 Task: Add Attachment from Trello to Card Card0000000058 in Board Board0000000015 in Workspace WS0000000005 in Trello. Add Cover Blue to Card Card0000000058 in Board Board0000000015 in Workspace WS0000000005 in Trello. Add "Copy Card To …" Button titled Button0000000058 to "bottom" of the list "To Do" to Card Card0000000058 in Board Board0000000015 in Workspace WS0000000005 in Trello. Add Description DS0000000058 to Card Card0000000058 in Board Board0000000015 in Workspace WS0000000005 in Trello. Add Comment CM0000000058 to Card Card0000000058 in Board Board0000000015 in Workspace WS0000000005 in Trello
Action: Mouse moved to (645, 369)
Screenshot: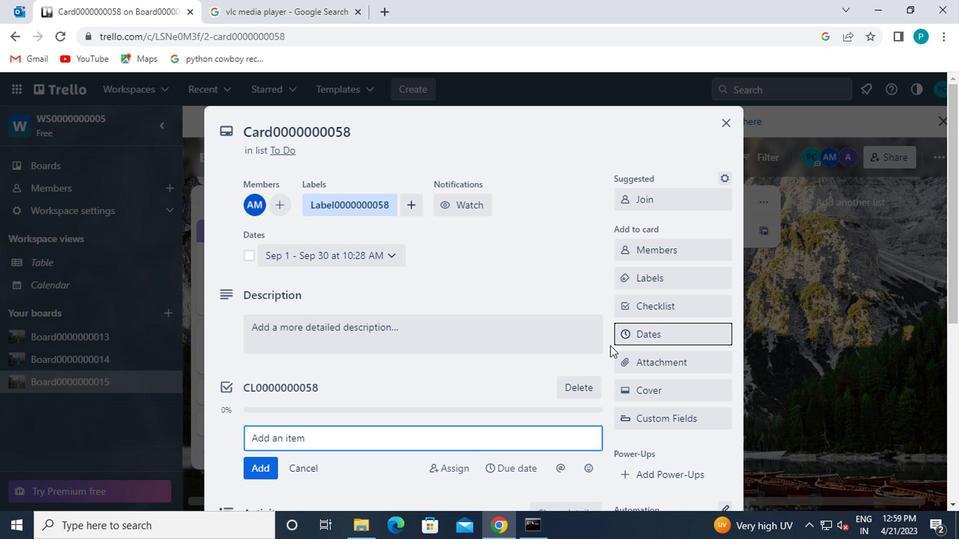 
Action: Mouse pressed left at (645, 369)
Screenshot: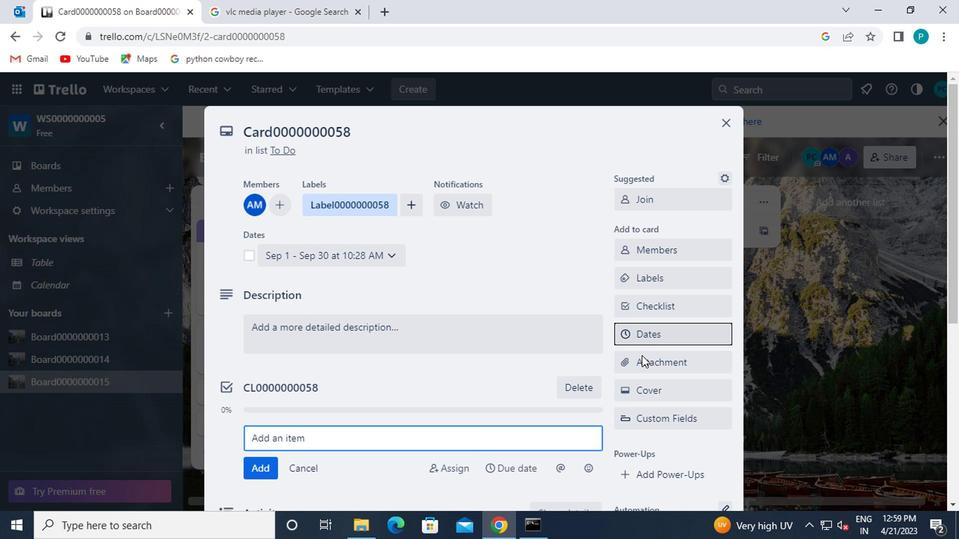 
Action: Mouse moved to (628, 183)
Screenshot: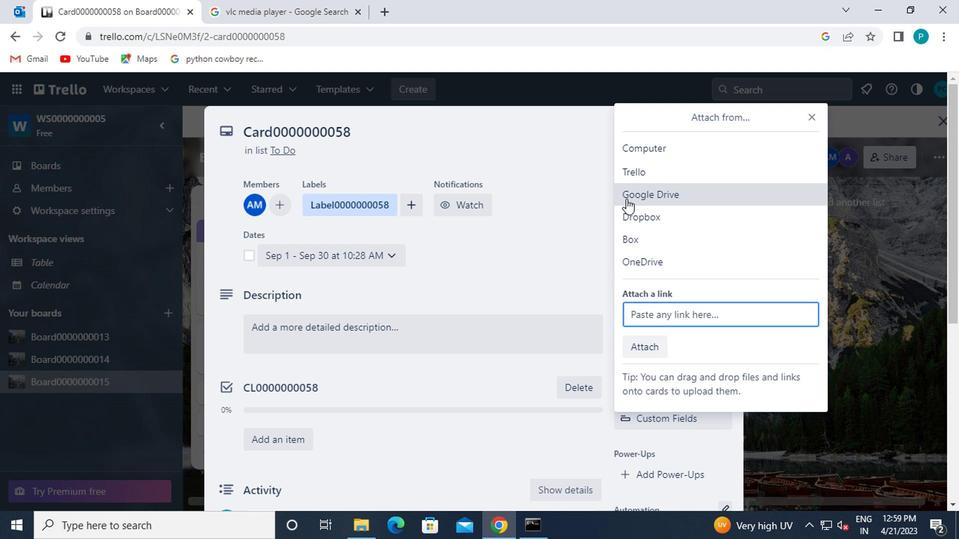 
Action: Mouse pressed left at (628, 183)
Screenshot: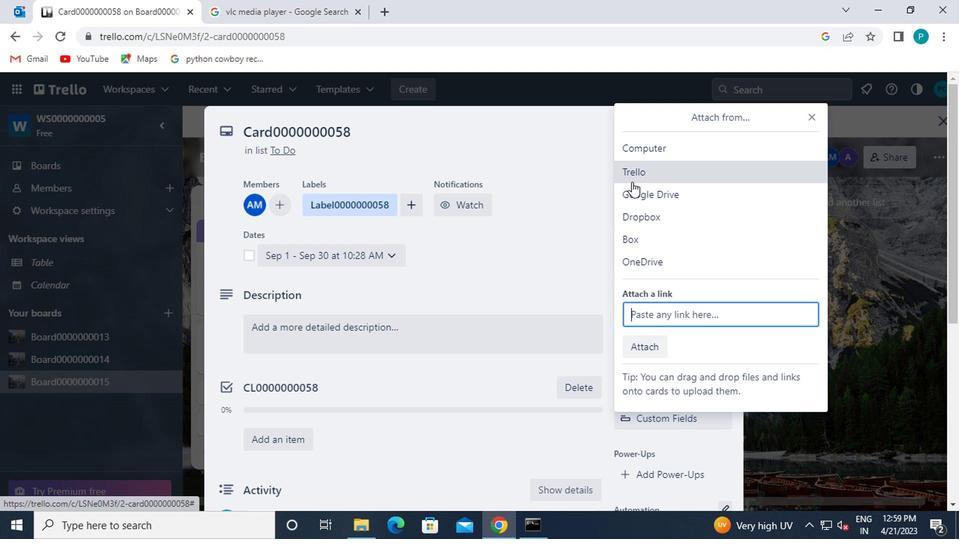 
Action: Mouse moved to (652, 291)
Screenshot: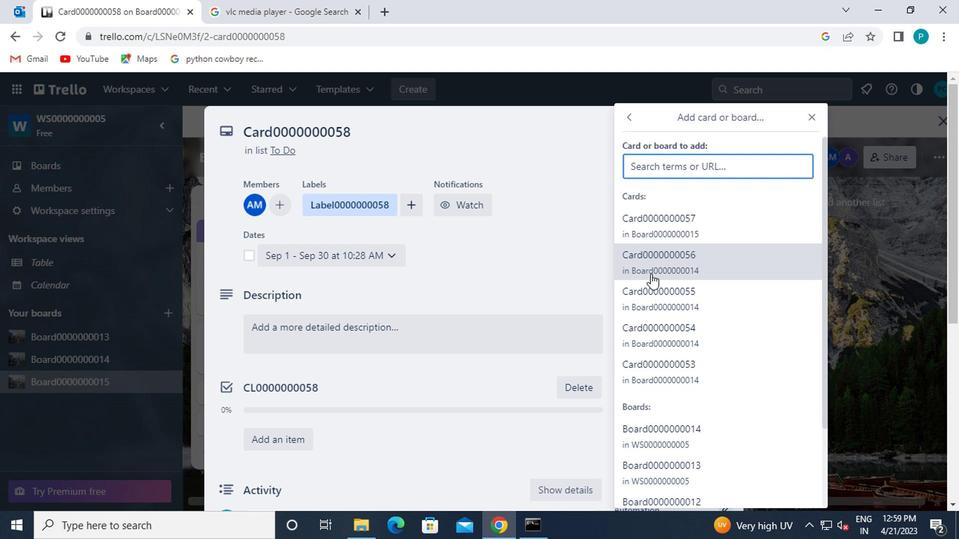
Action: Mouse pressed left at (652, 291)
Screenshot: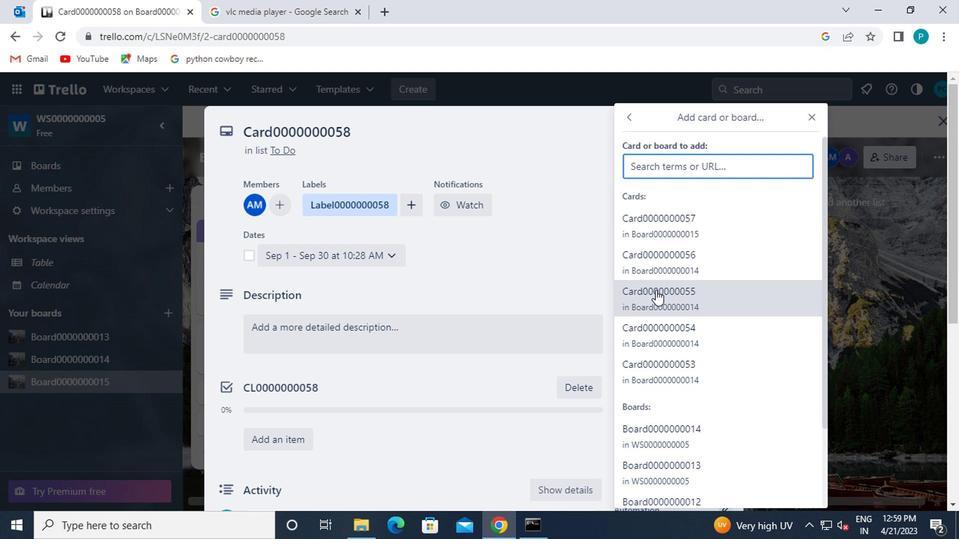 
Action: Mouse moved to (663, 388)
Screenshot: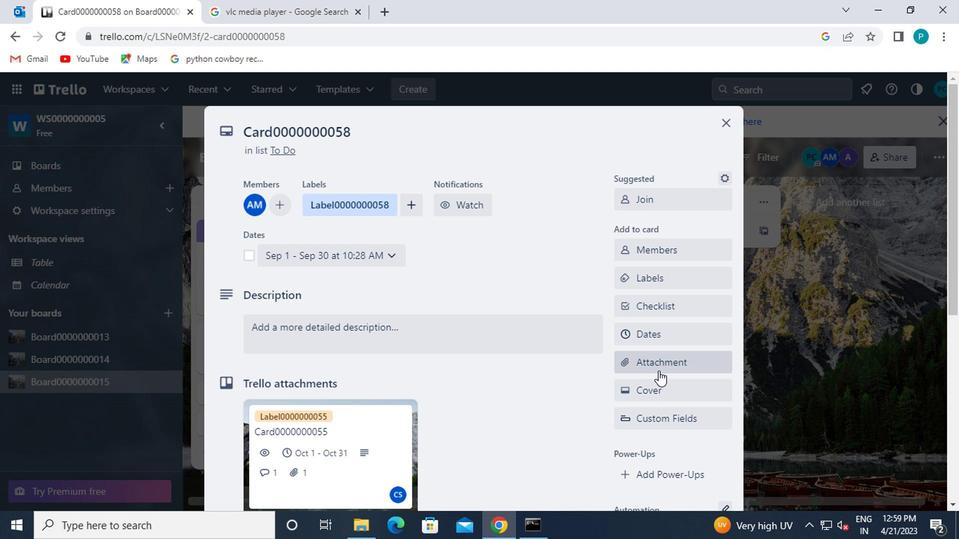 
Action: Mouse pressed left at (663, 388)
Screenshot: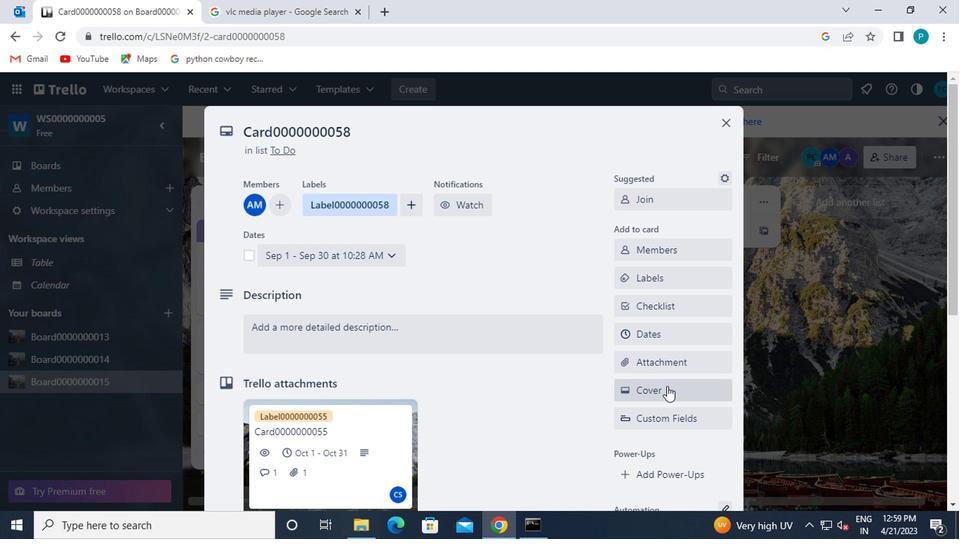 
Action: Mouse moved to (629, 273)
Screenshot: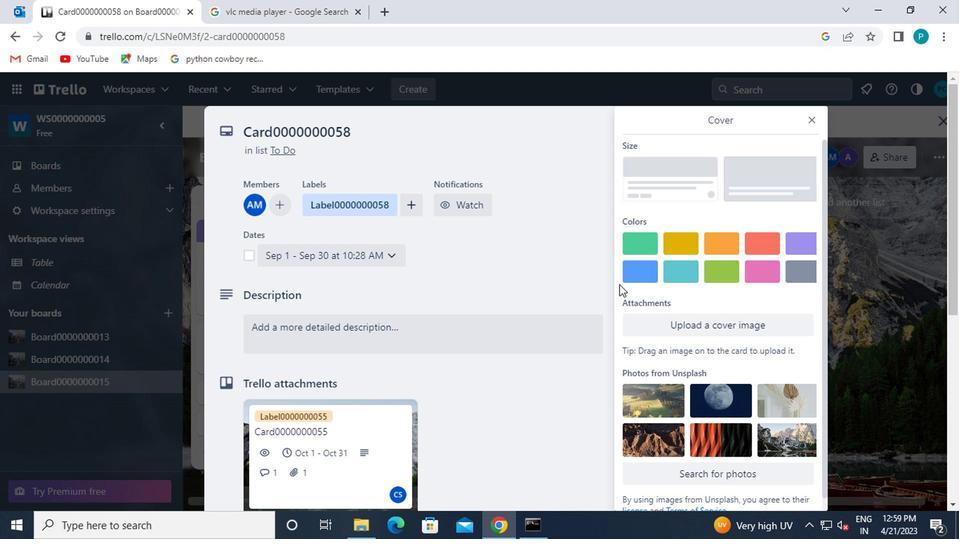 
Action: Mouse pressed left at (629, 273)
Screenshot: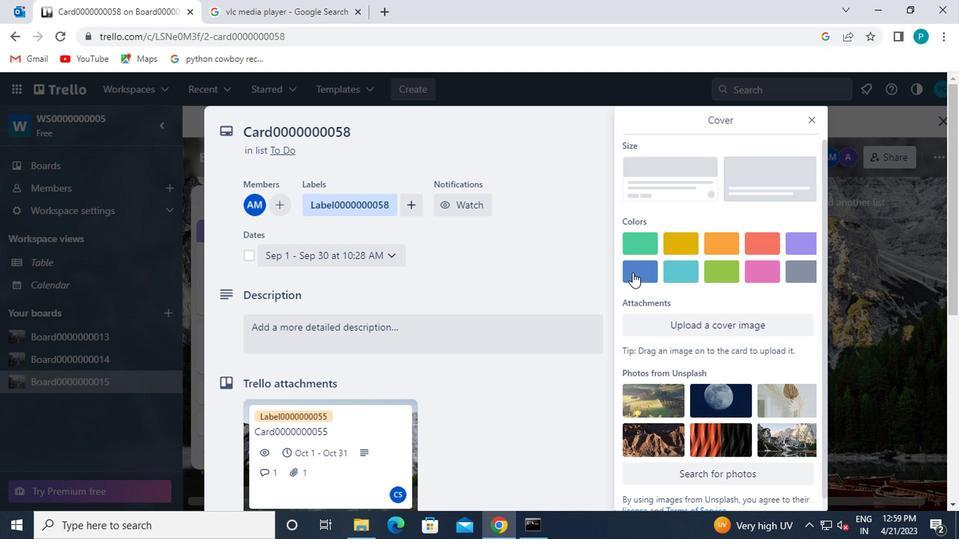 
Action: Mouse moved to (805, 115)
Screenshot: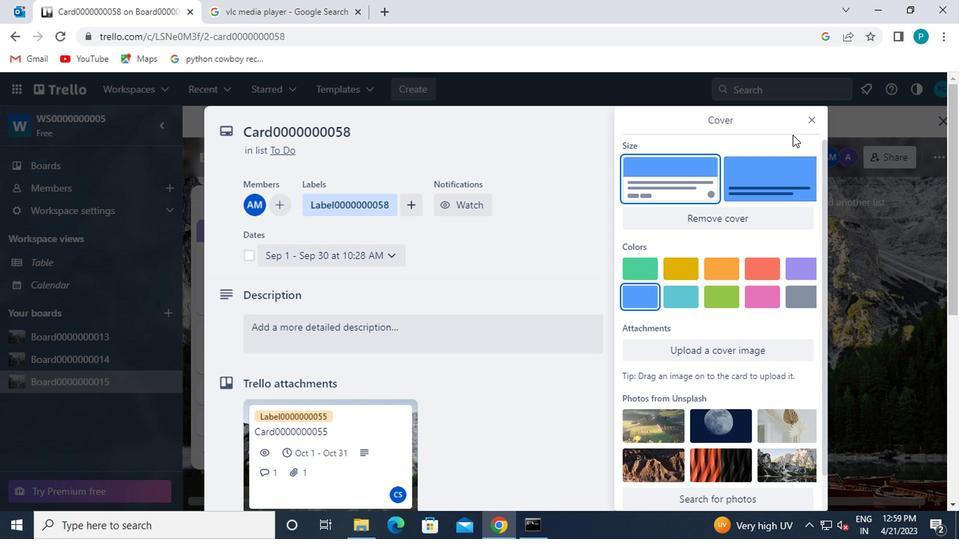 
Action: Mouse pressed left at (805, 115)
Screenshot: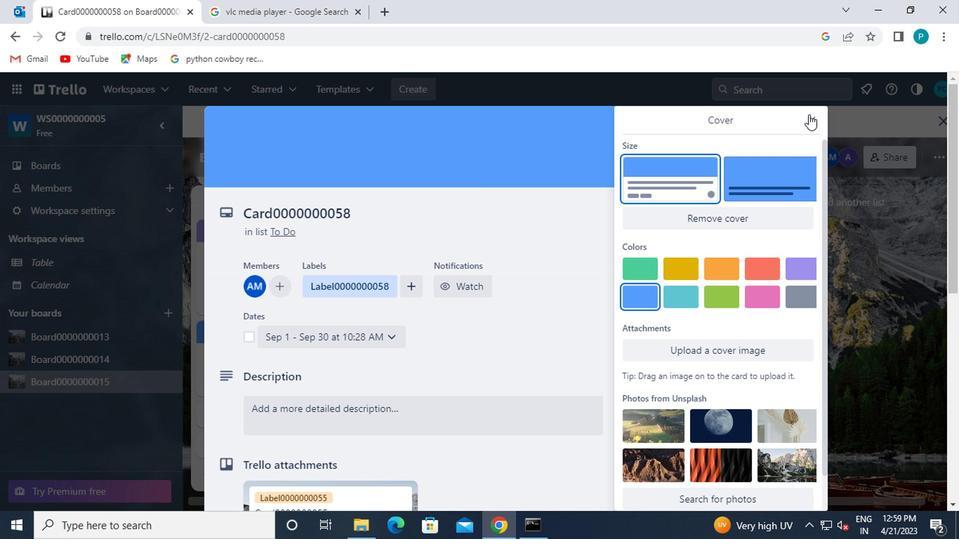 
Action: Mouse moved to (616, 297)
Screenshot: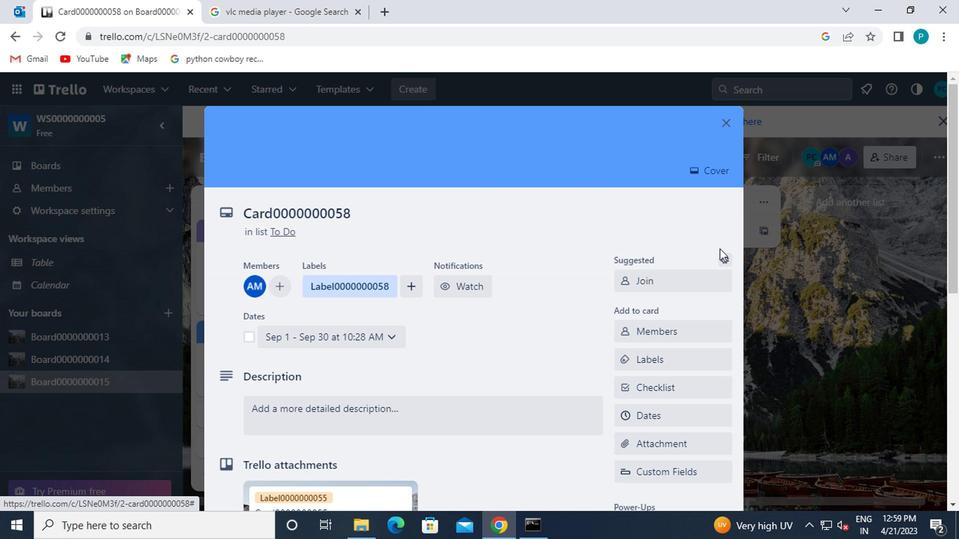 
Action: Mouse scrolled (616, 296) with delta (0, 0)
Screenshot: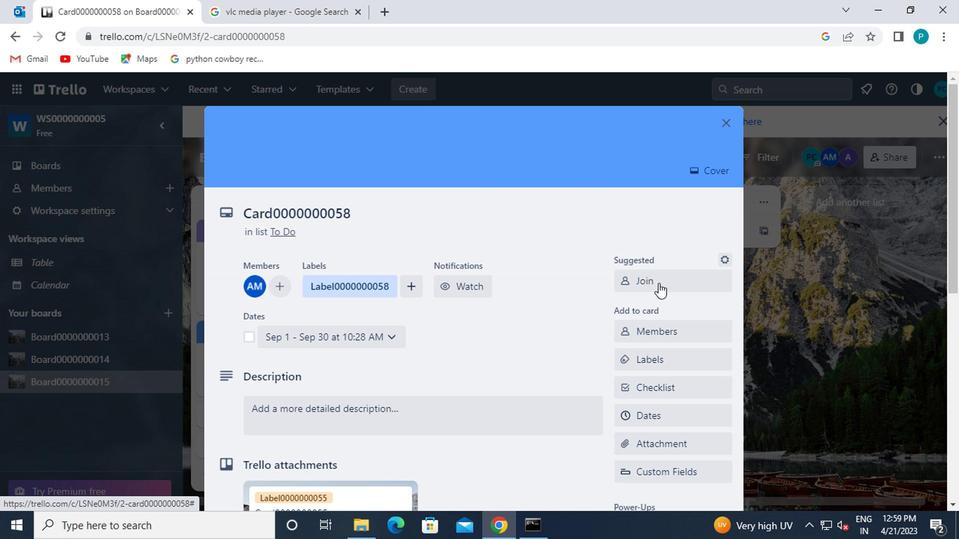 
Action: Mouse moved to (616, 297)
Screenshot: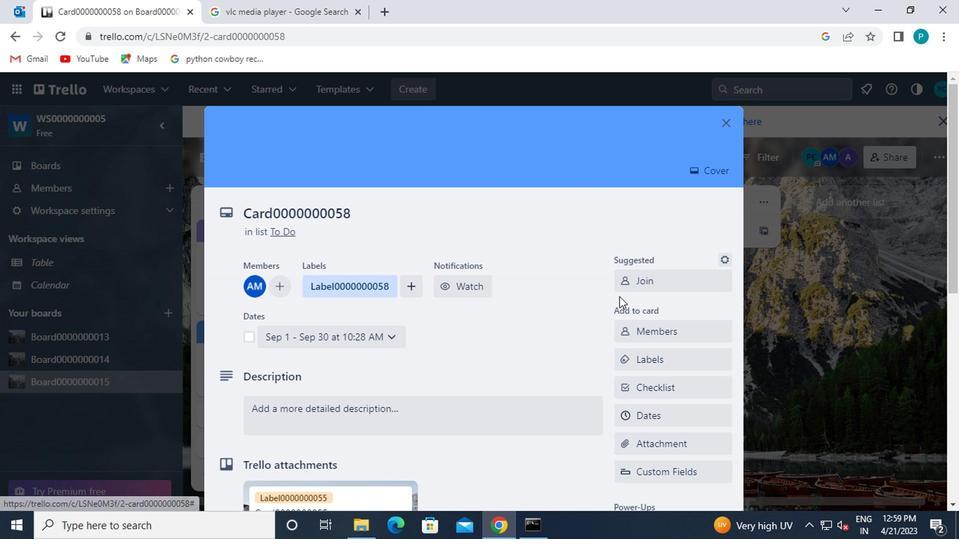 
Action: Mouse scrolled (616, 296) with delta (0, 0)
Screenshot: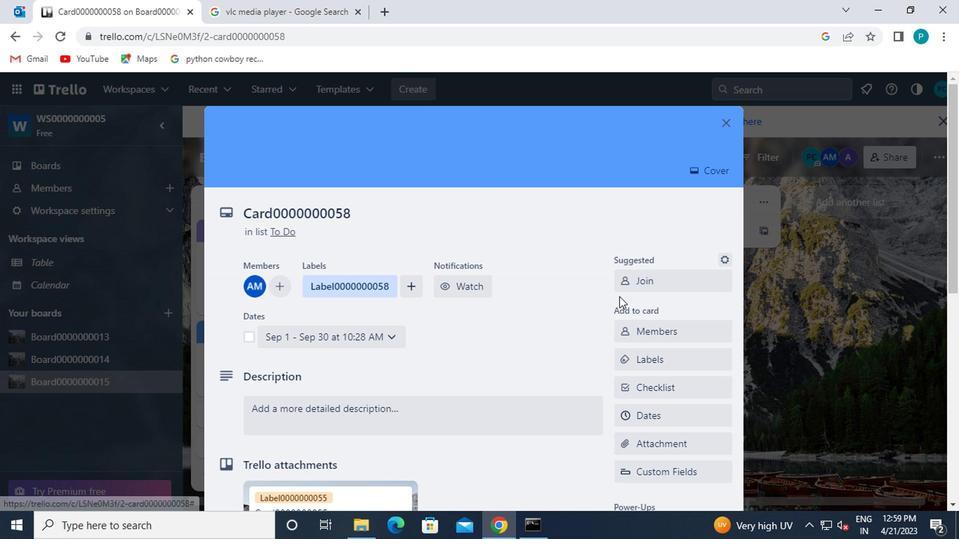 
Action: Mouse moved to (640, 454)
Screenshot: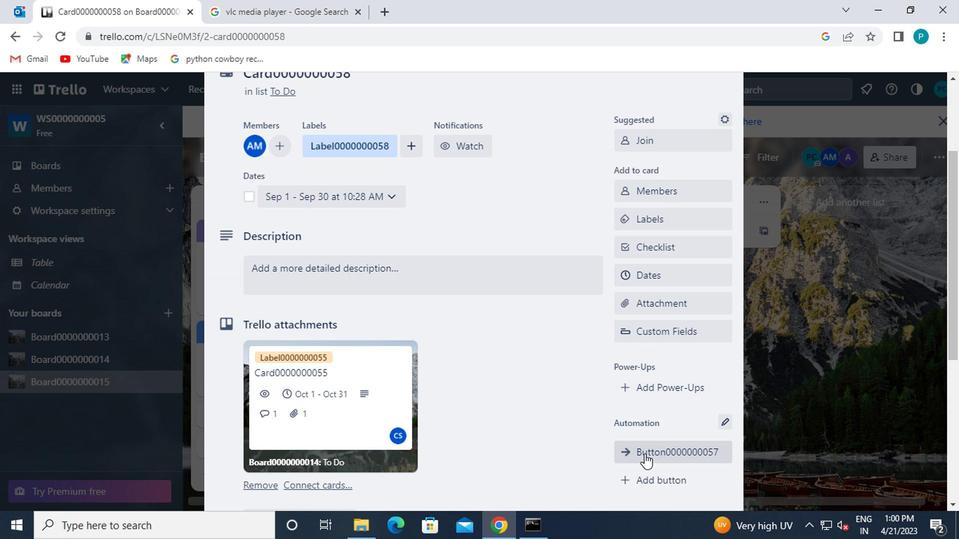 
Action: Mouse pressed left at (640, 454)
Screenshot: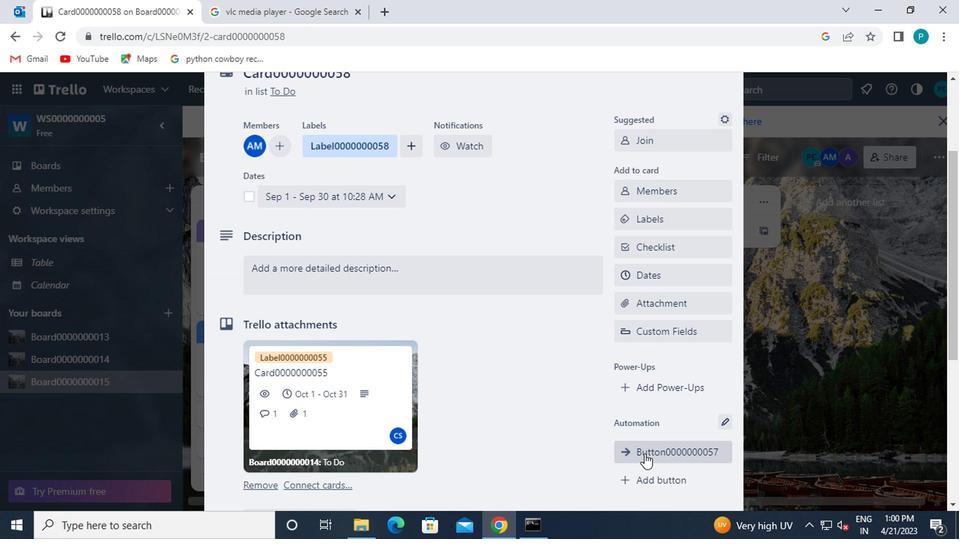 
Action: Mouse moved to (604, 452)
Screenshot: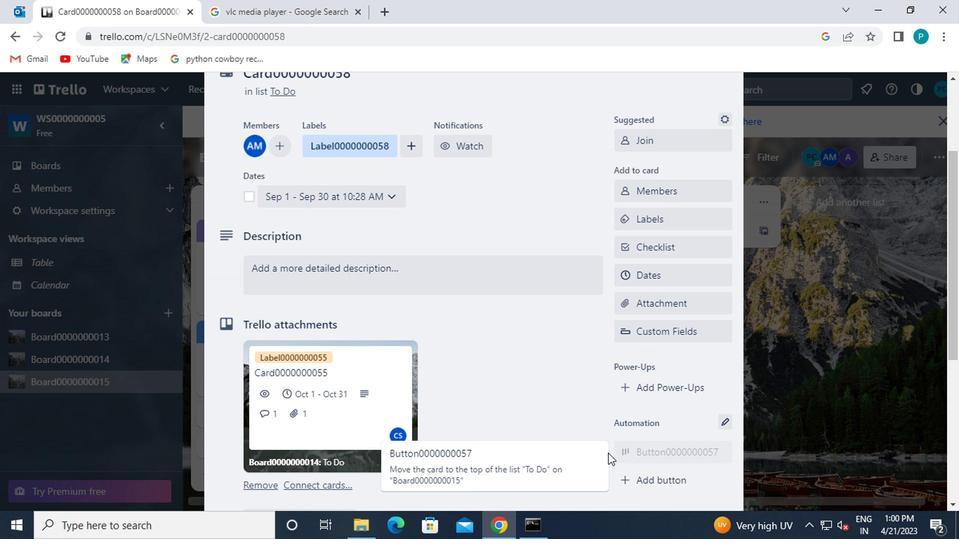
Action: Mouse scrolled (604, 451) with delta (0, 0)
Screenshot: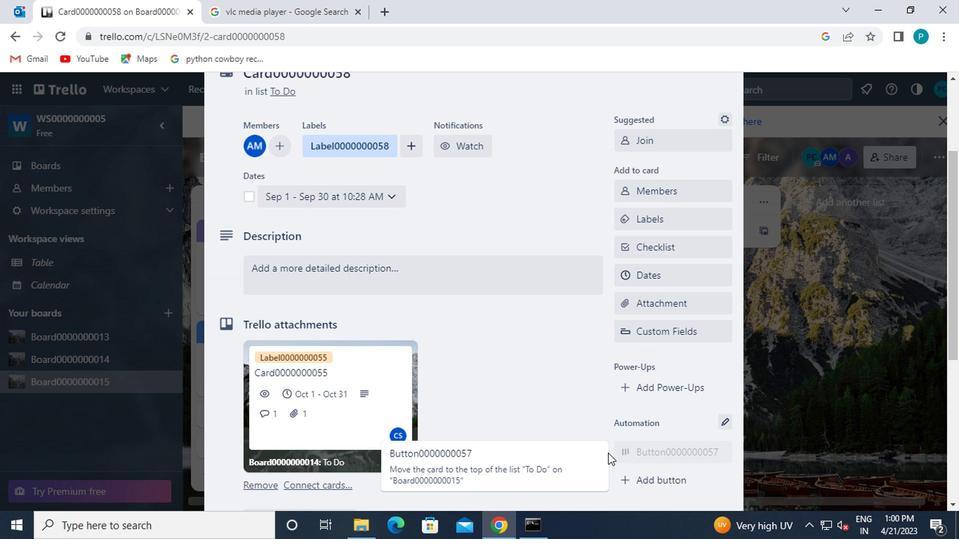 
Action: Mouse moved to (632, 475)
Screenshot: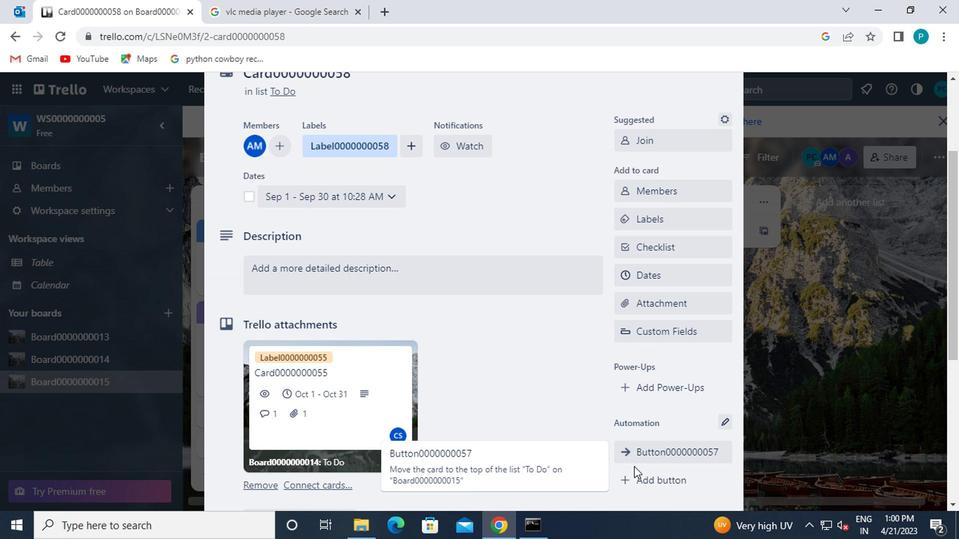 
Action: Mouse pressed left at (632, 475)
Screenshot: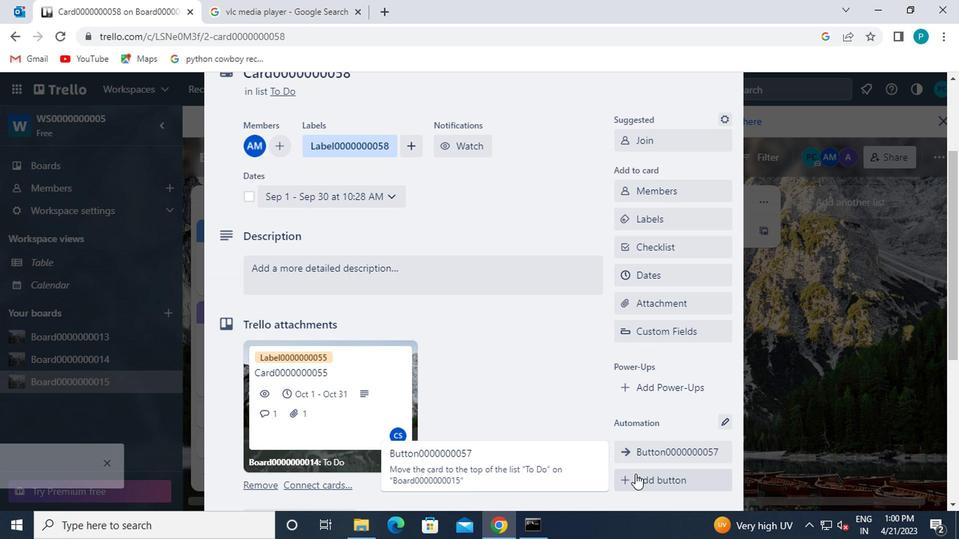 
Action: Mouse moved to (647, 211)
Screenshot: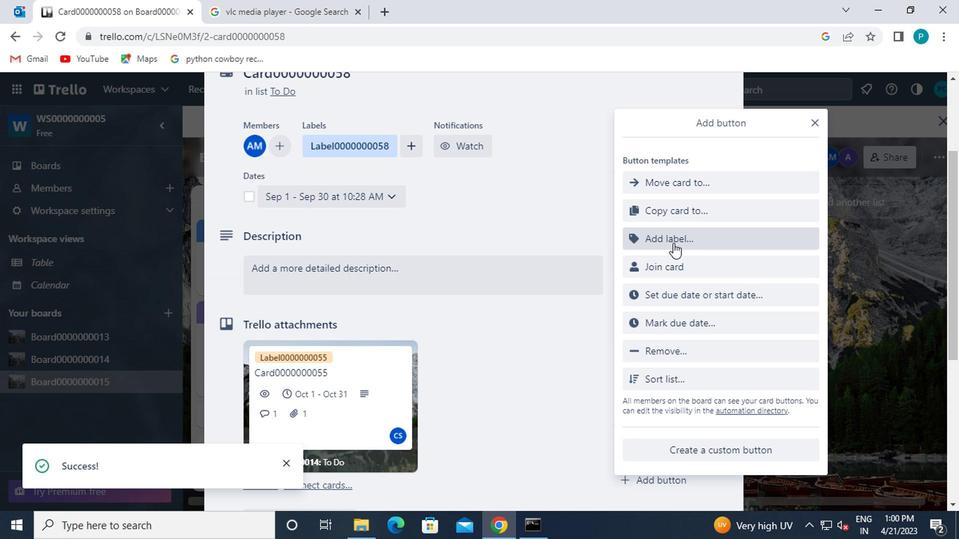 
Action: Mouse pressed left at (647, 211)
Screenshot: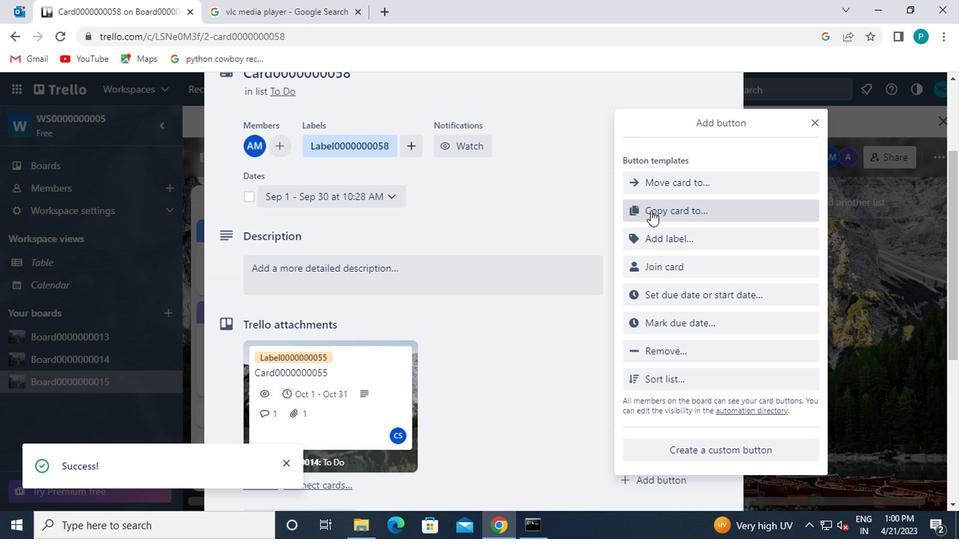 
Action: Mouse moved to (678, 246)
Screenshot: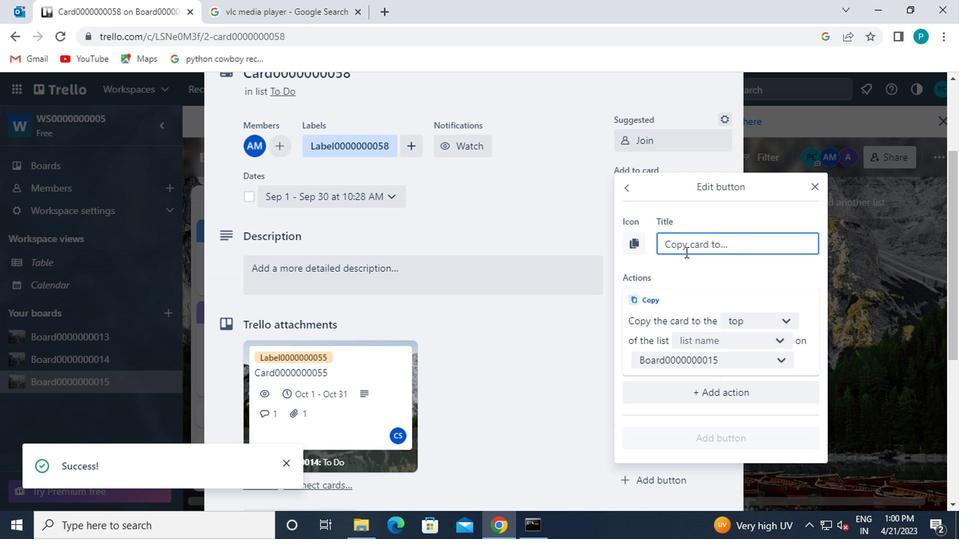 
Action: Key pressed b
Screenshot: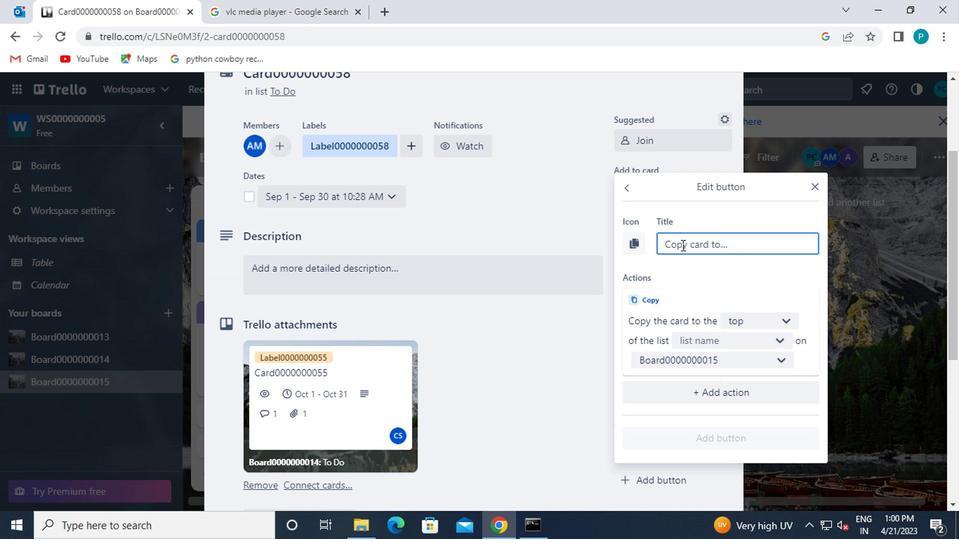 
Action: Mouse moved to (674, 246)
Screenshot: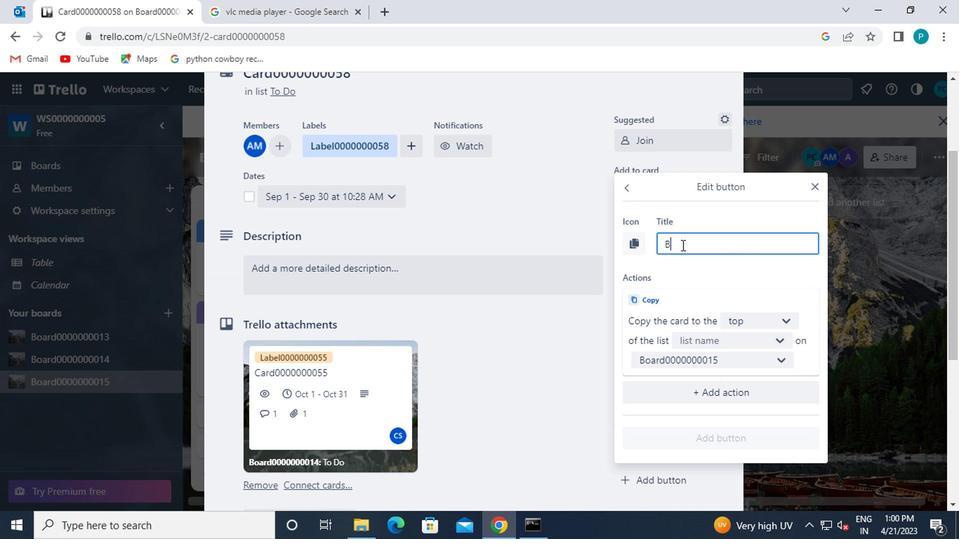 
Action: Key pressed <Key.caps_lock>utton0000000058
Screenshot: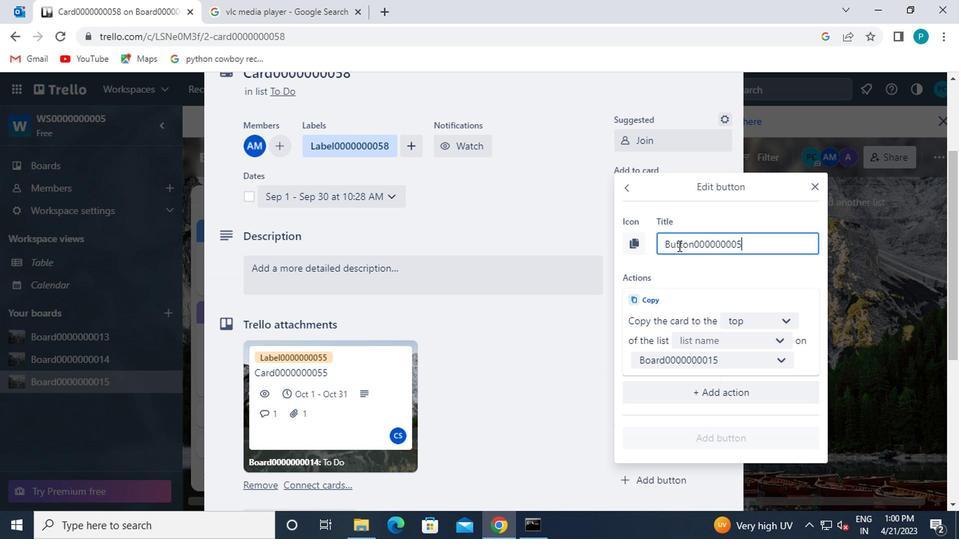 
Action: Mouse moved to (733, 320)
Screenshot: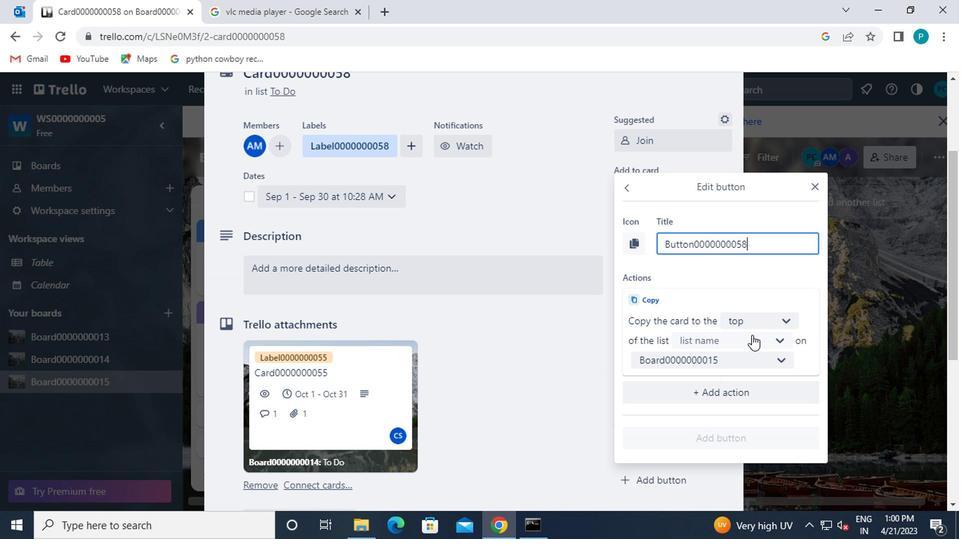
Action: Mouse pressed left at (733, 320)
Screenshot: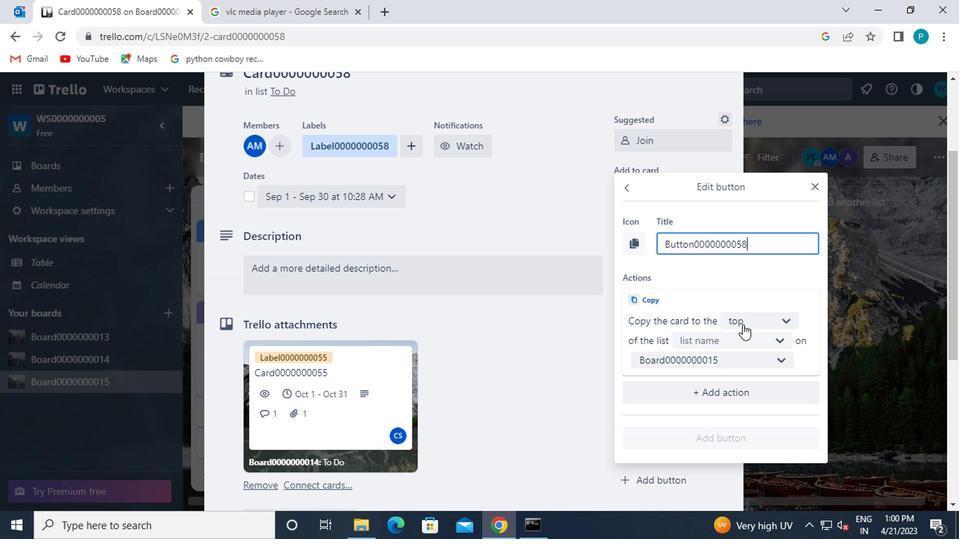 
Action: Mouse moved to (744, 366)
Screenshot: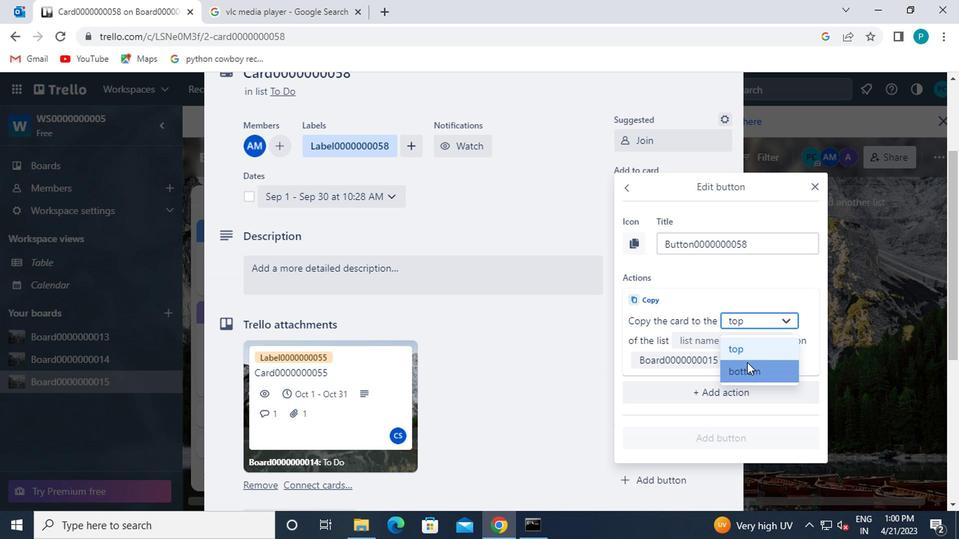 
Action: Mouse pressed left at (744, 366)
Screenshot: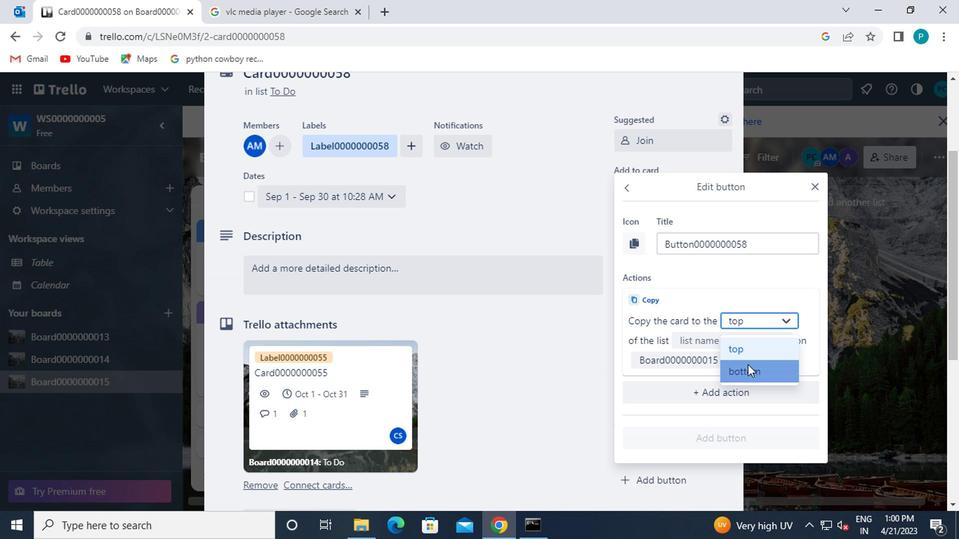 
Action: Mouse moved to (718, 345)
Screenshot: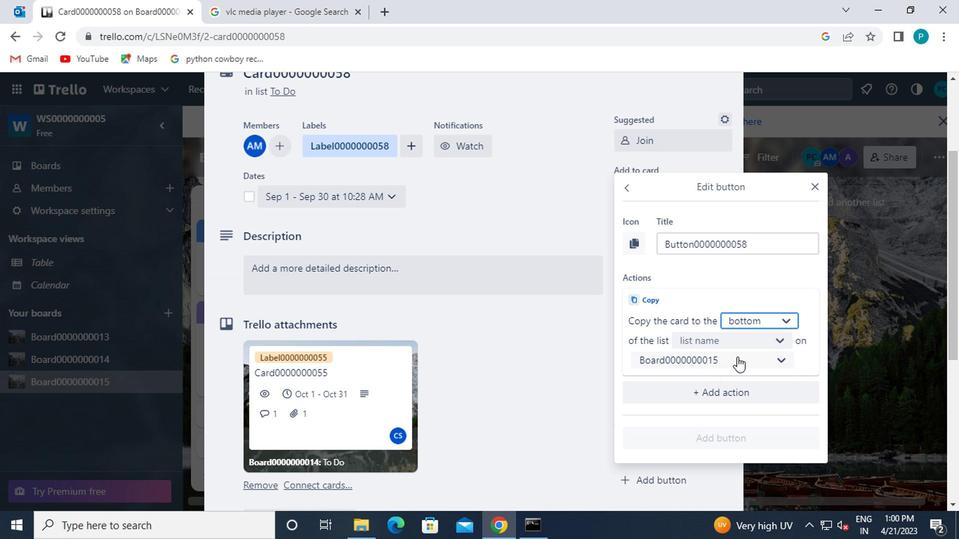 
Action: Mouse pressed left at (718, 345)
Screenshot: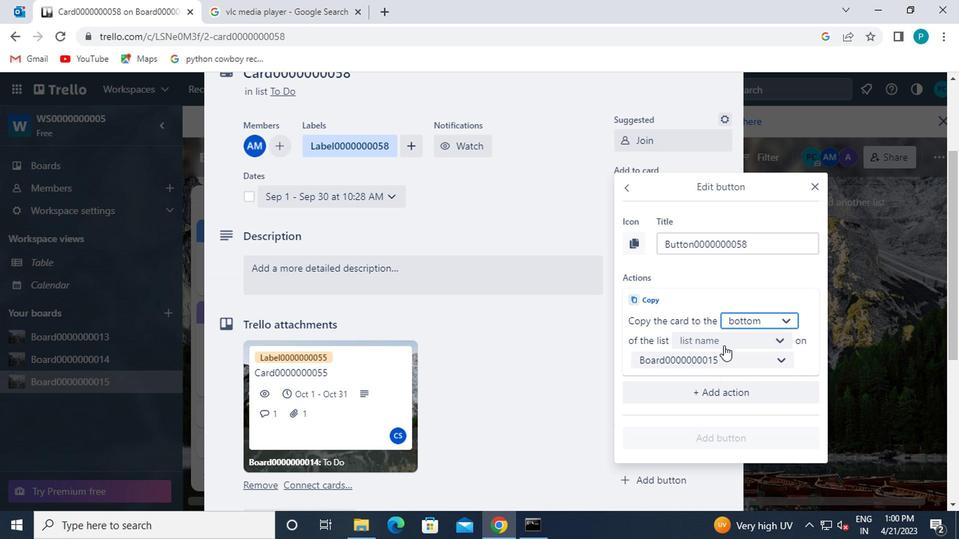 
Action: Mouse moved to (716, 369)
Screenshot: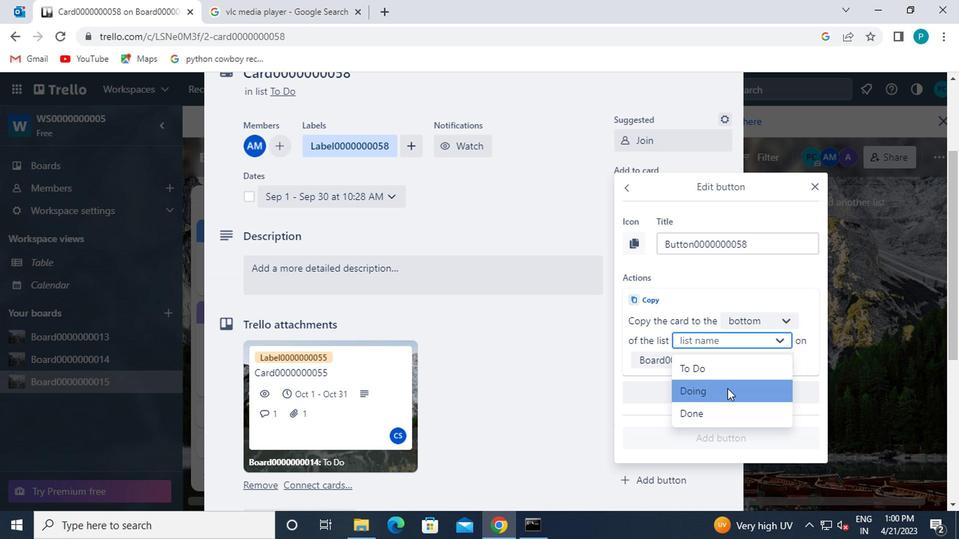 
Action: Mouse pressed left at (716, 369)
Screenshot: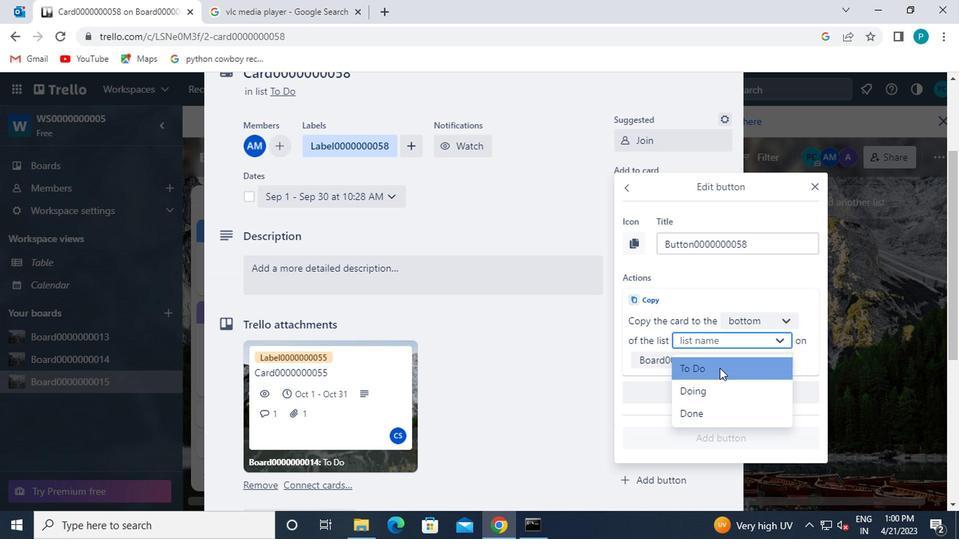 
Action: Mouse moved to (702, 437)
Screenshot: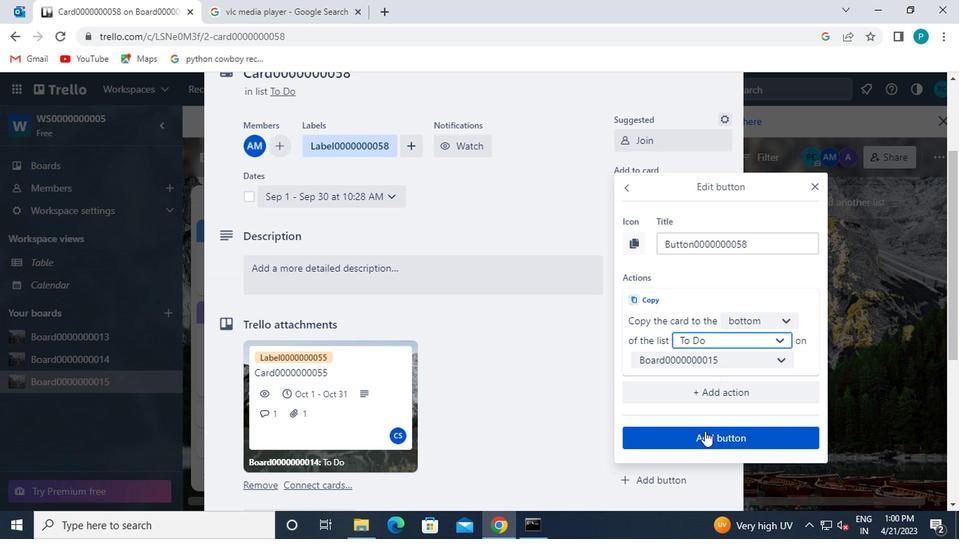 
Action: Mouse pressed left at (702, 437)
Screenshot: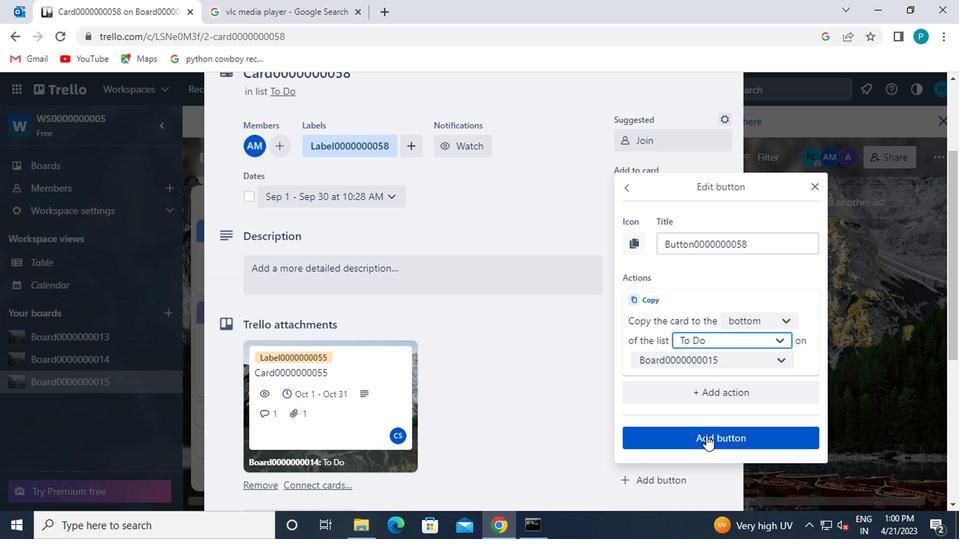 
Action: Mouse moved to (515, 365)
Screenshot: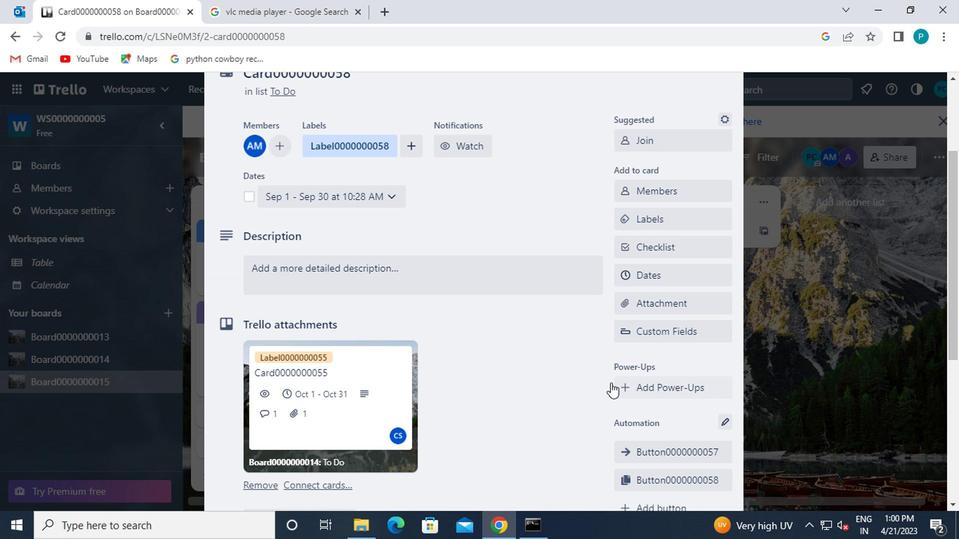 
Action: Mouse scrolled (515, 364) with delta (0, 0)
Screenshot: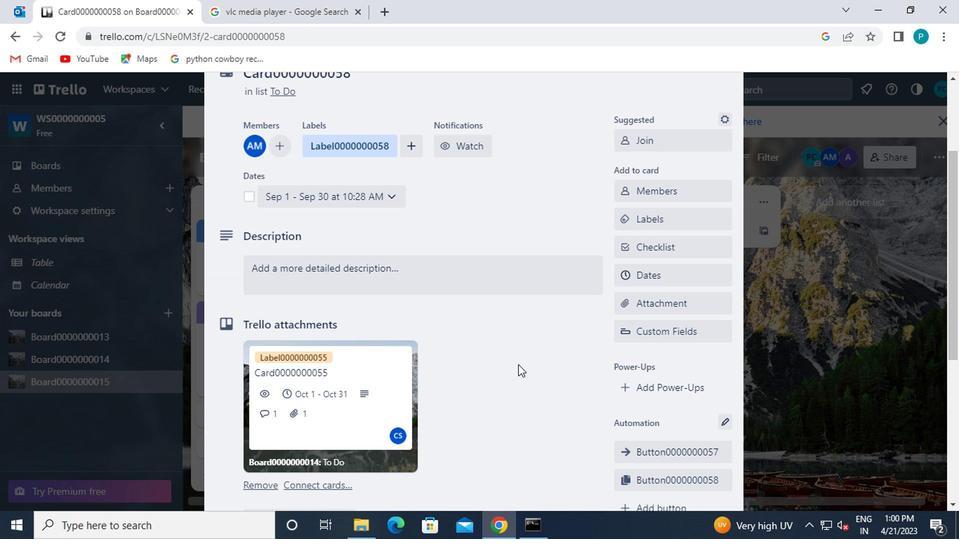 
Action: Mouse moved to (507, 369)
Screenshot: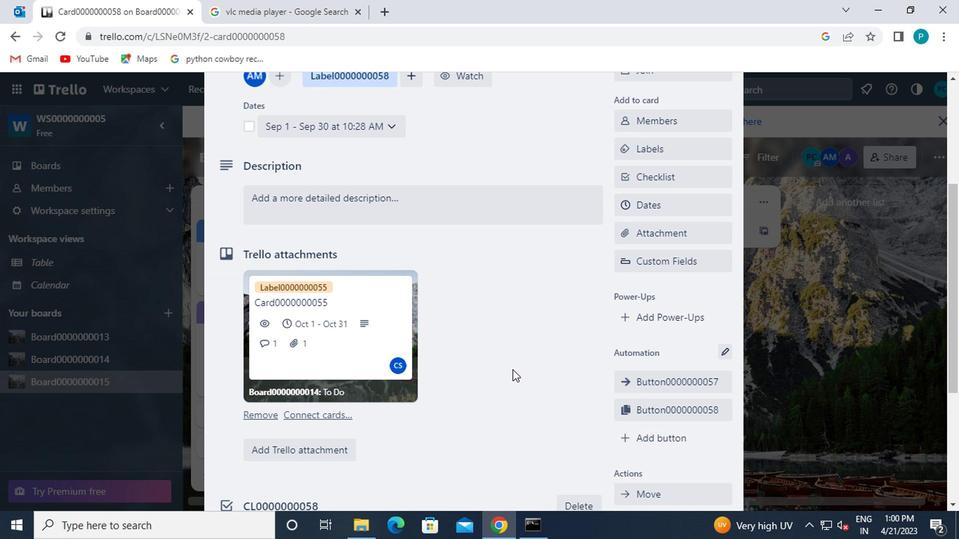 
Action: Mouse scrolled (507, 369) with delta (0, 0)
Screenshot: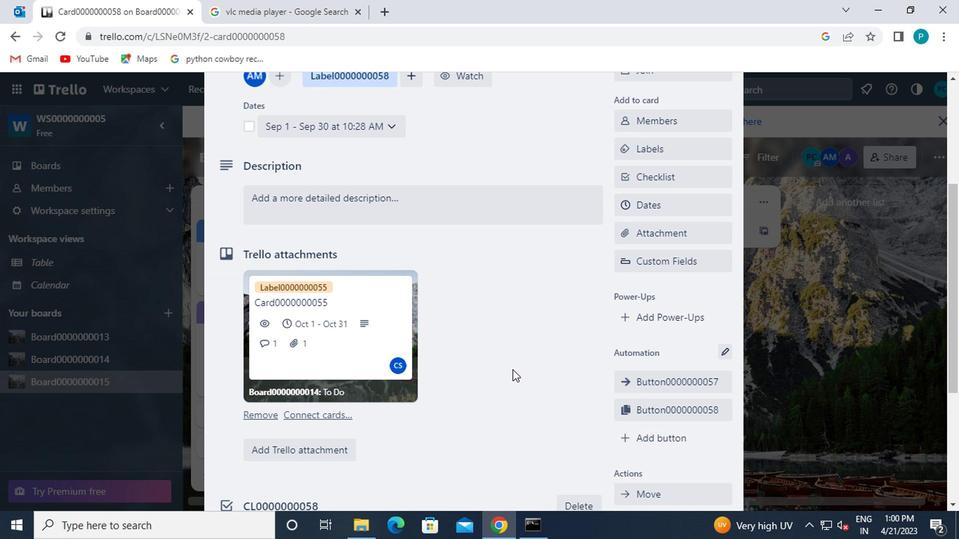 
Action: Mouse moved to (503, 366)
Screenshot: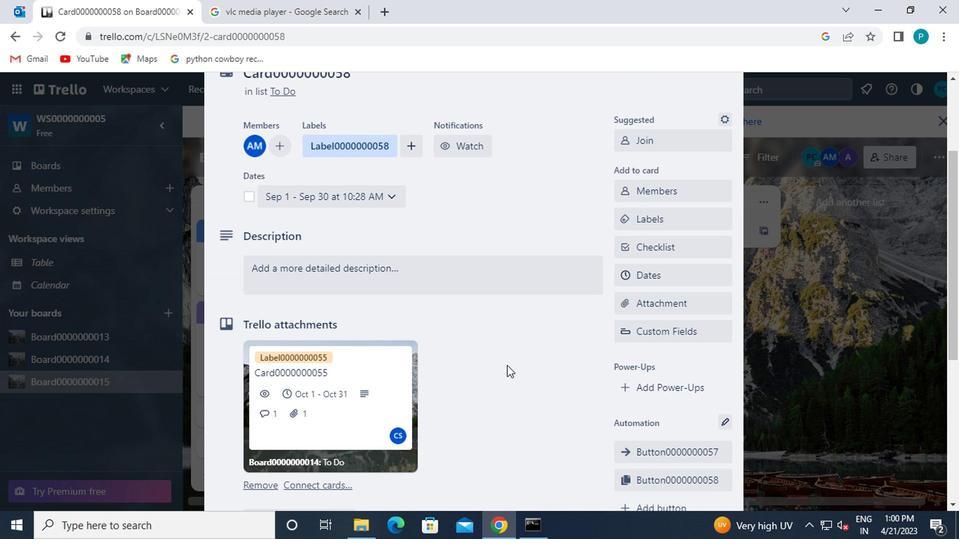 
Action: Mouse scrolled (503, 365) with delta (0, 0)
Screenshot: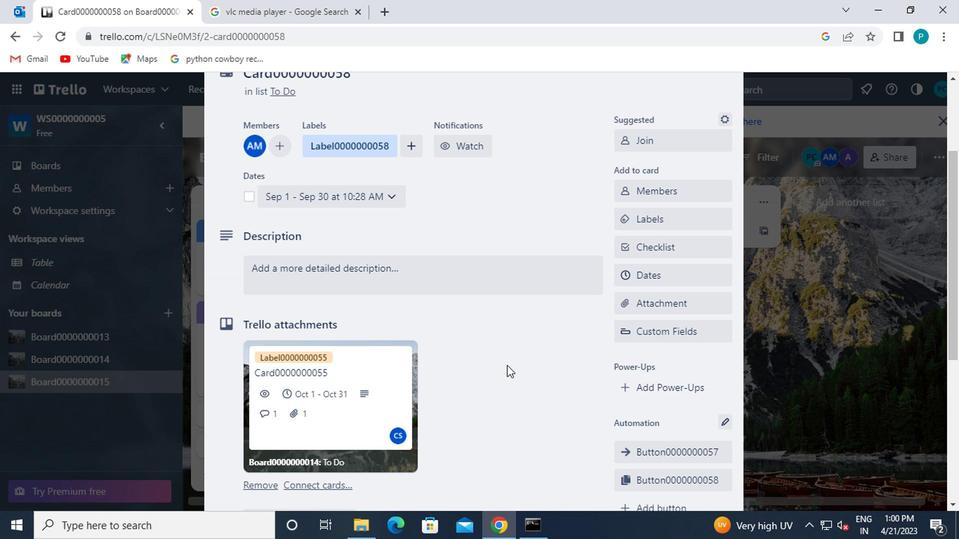 
Action: Mouse moved to (503, 367)
Screenshot: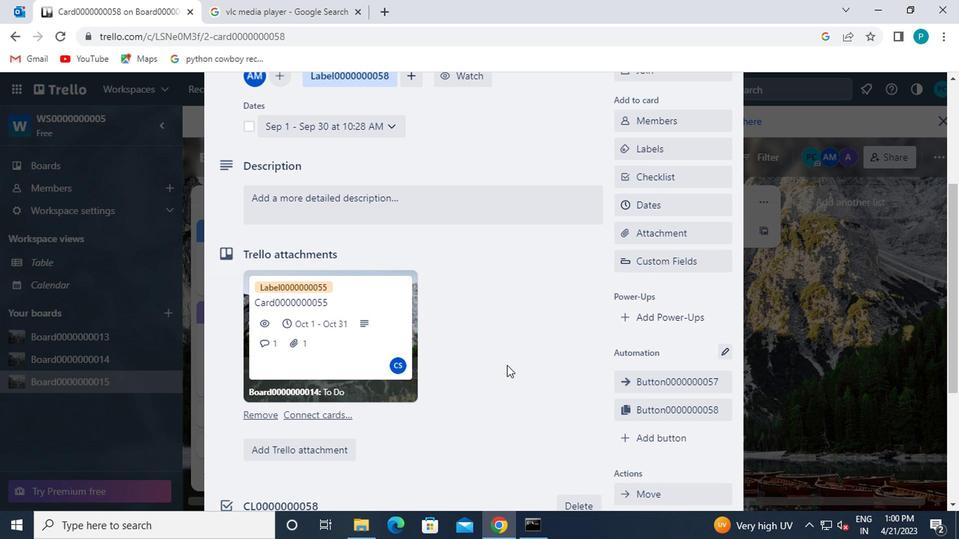 
Action: Mouse scrolled (503, 366) with delta (0, 0)
Screenshot: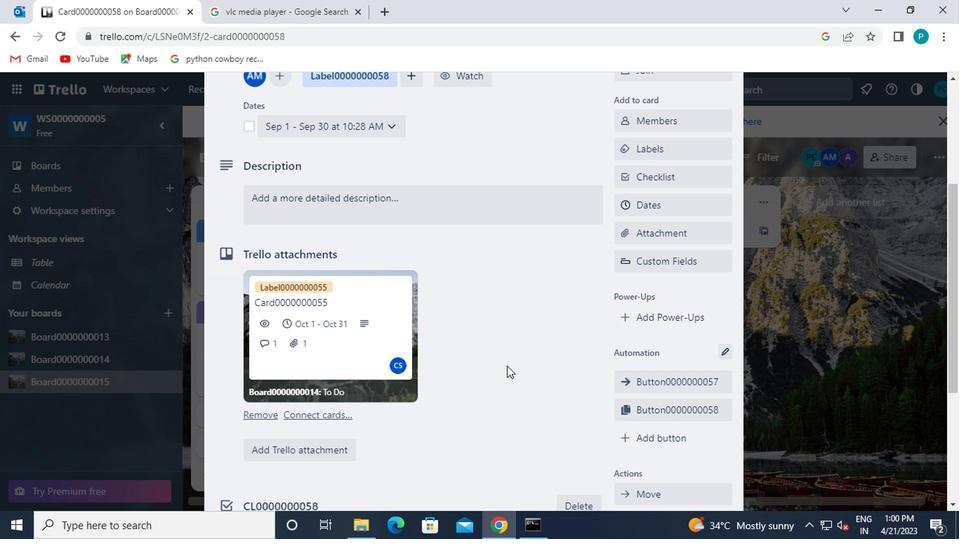 
Action: Mouse moved to (311, 136)
Screenshot: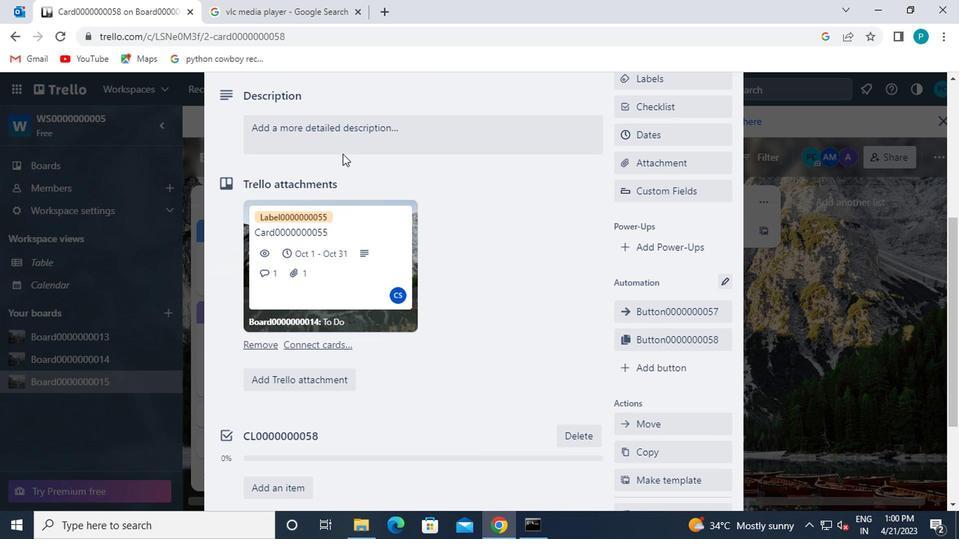 
Action: Mouse pressed left at (311, 136)
Screenshot: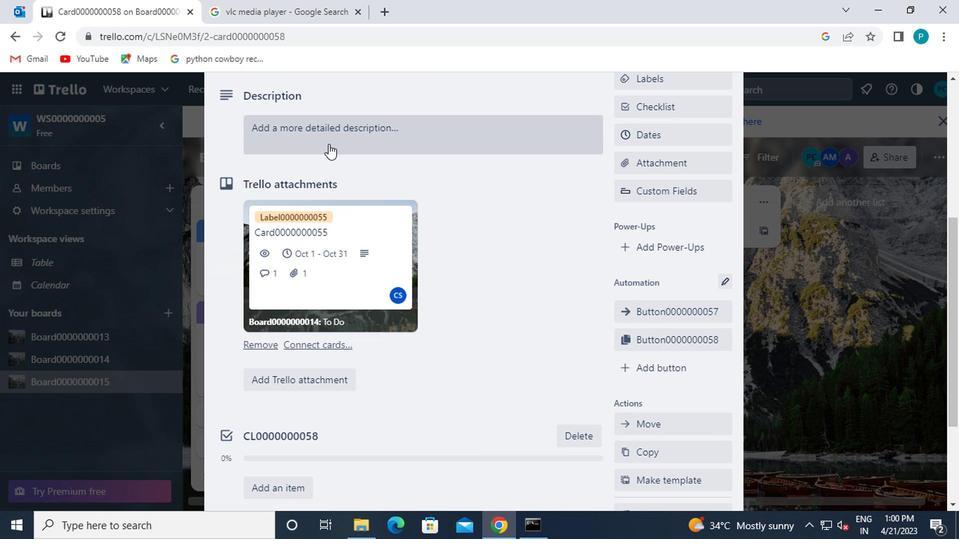 
Action: Key pressed <Key.caps_lock>ds0000000058
Screenshot: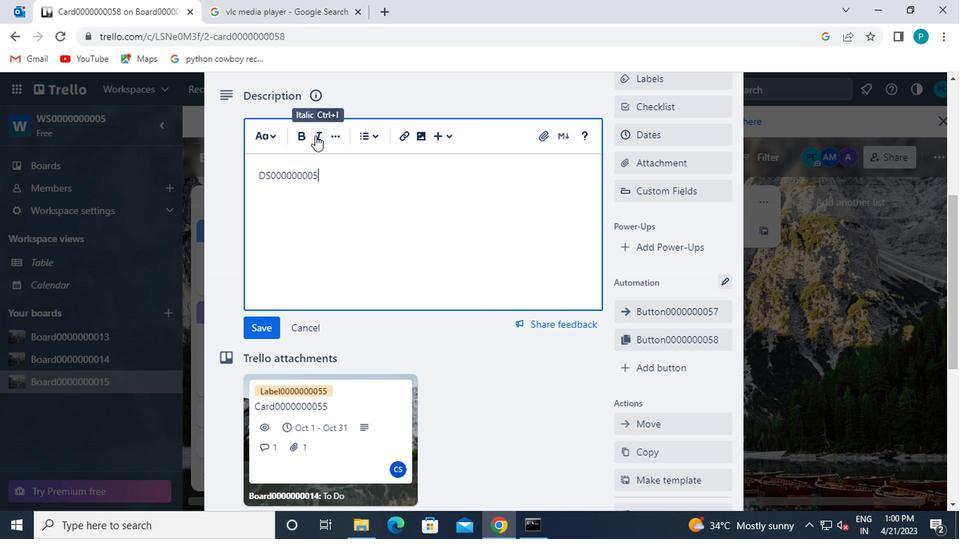 
Action: Mouse moved to (260, 322)
Screenshot: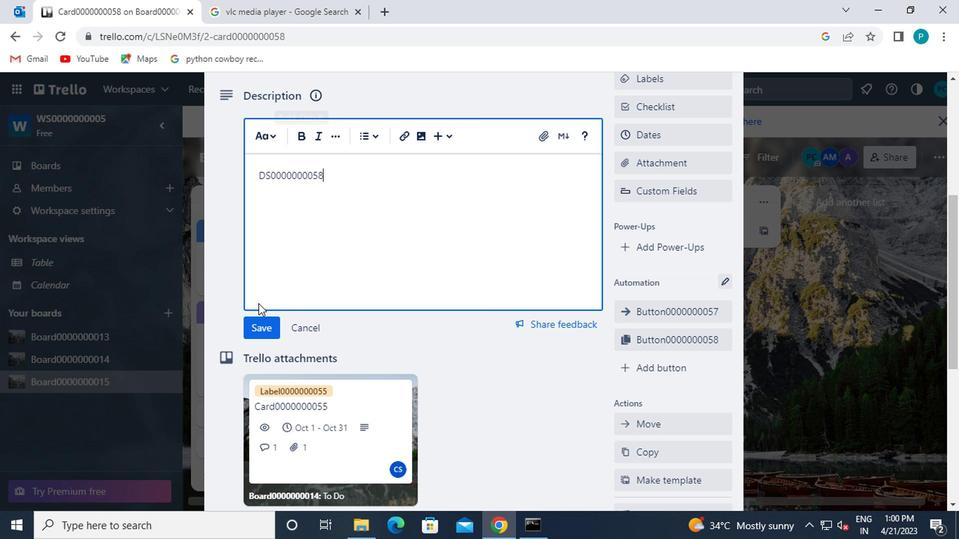 
Action: Mouse pressed left at (260, 322)
Screenshot: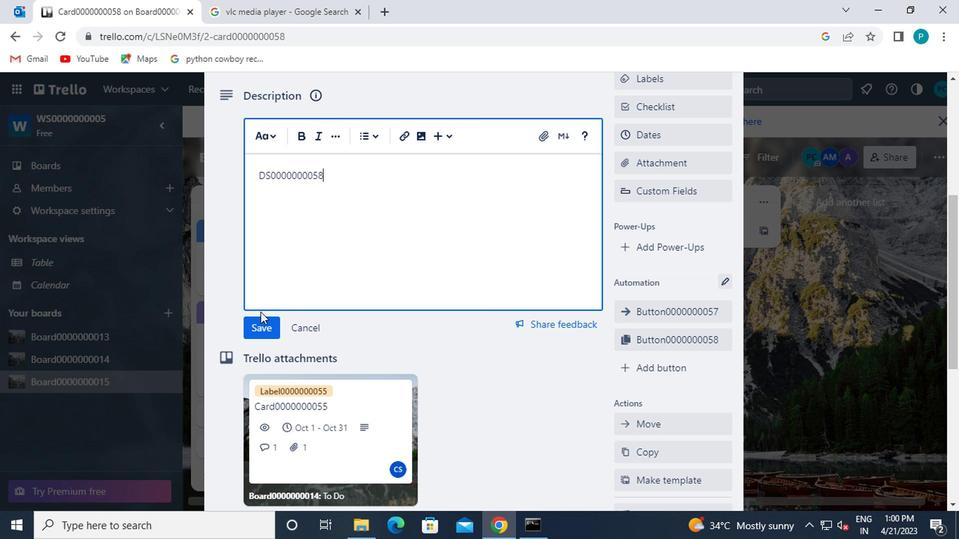 
Action: Mouse moved to (274, 301)
Screenshot: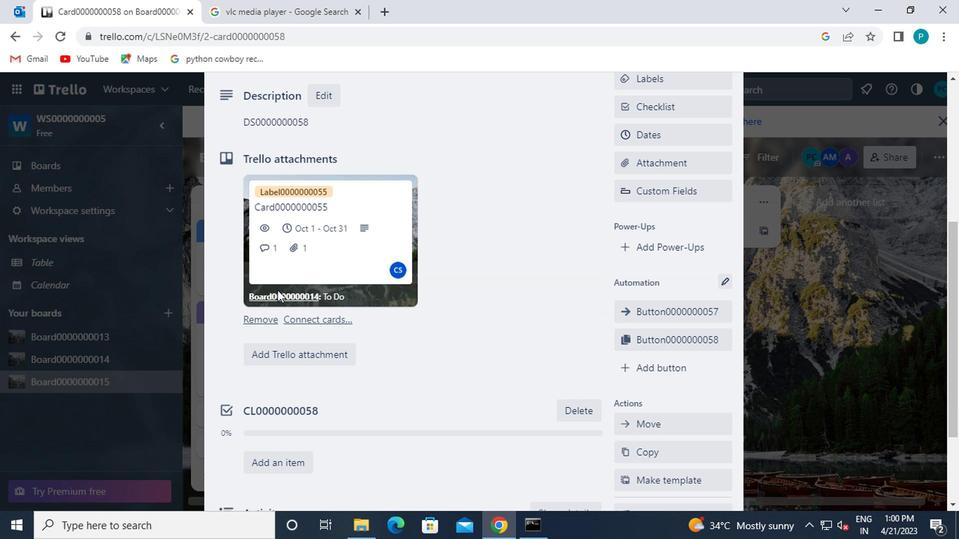 
Action: Mouse scrolled (274, 300) with delta (0, 0)
Screenshot: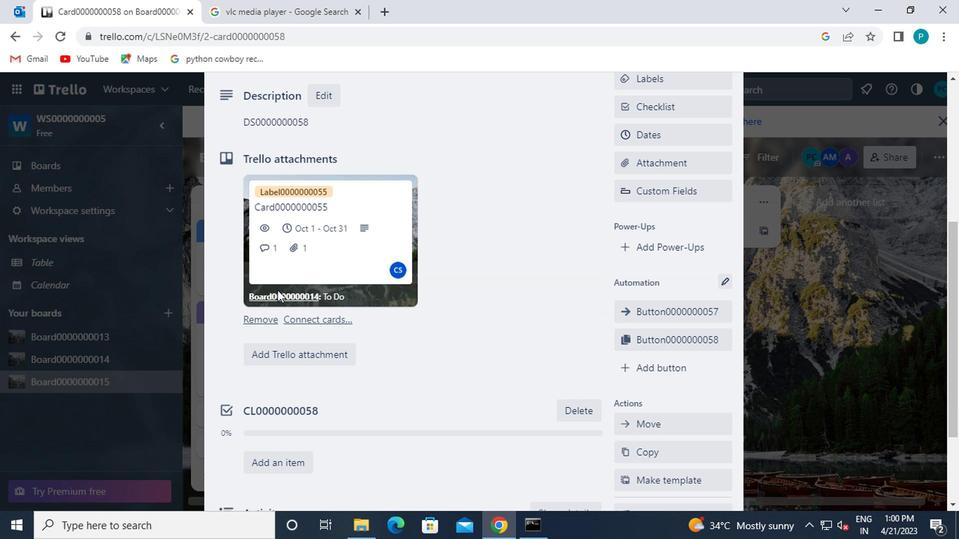 
Action: Mouse moved to (274, 310)
Screenshot: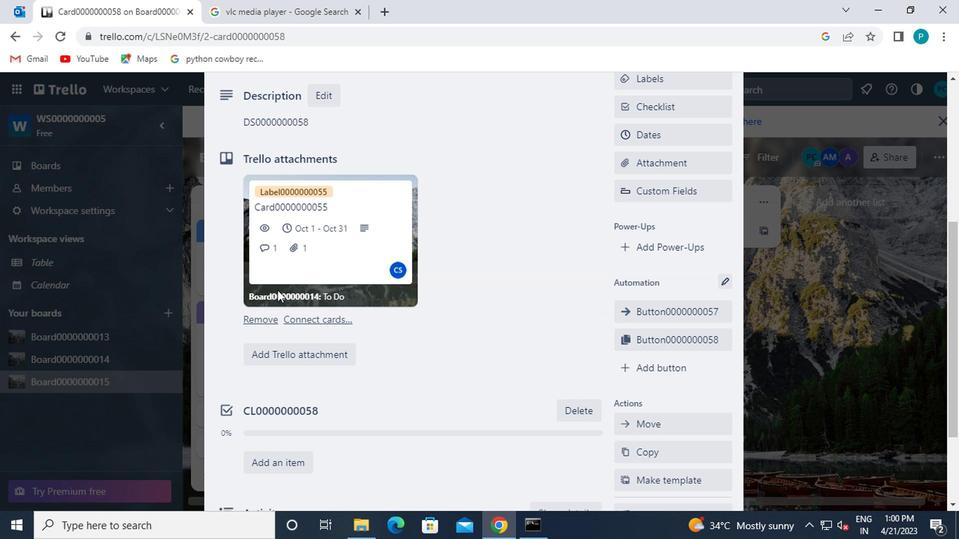 
Action: Mouse scrolled (274, 310) with delta (0, 0)
Screenshot: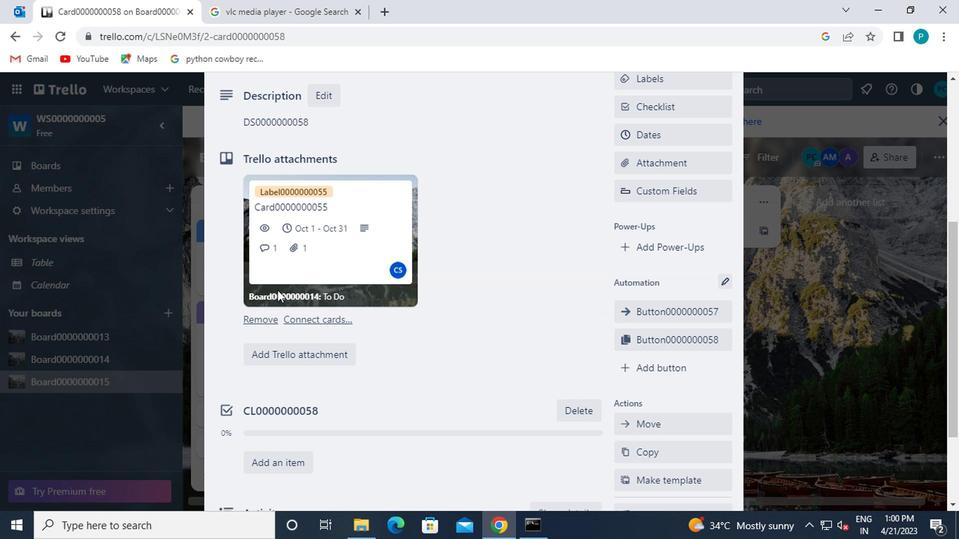 
Action: Mouse moved to (278, 416)
Screenshot: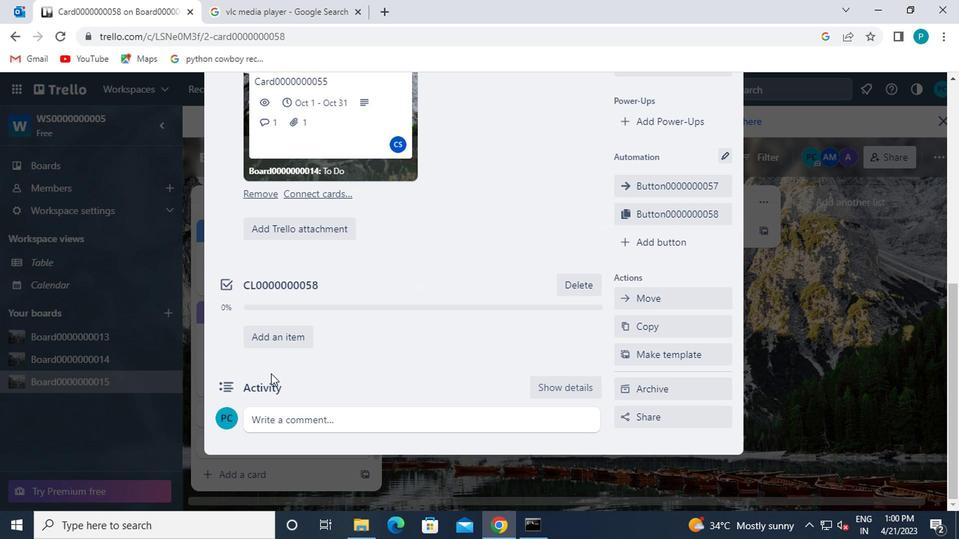 
Action: Mouse pressed left at (278, 416)
Screenshot: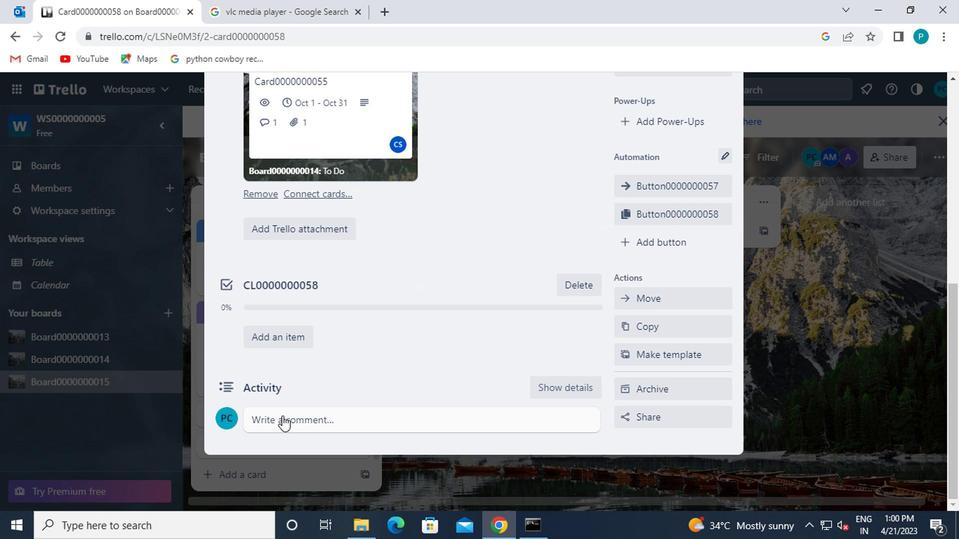 
Action: Mouse moved to (283, 416)
Screenshot: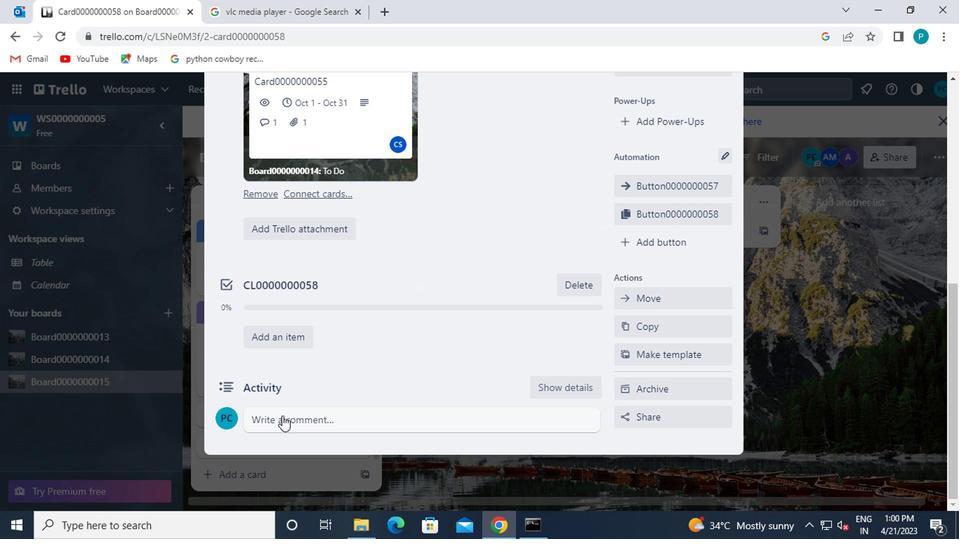 
Action: Key pressed cmo<Key.backspace>0000000058
Screenshot: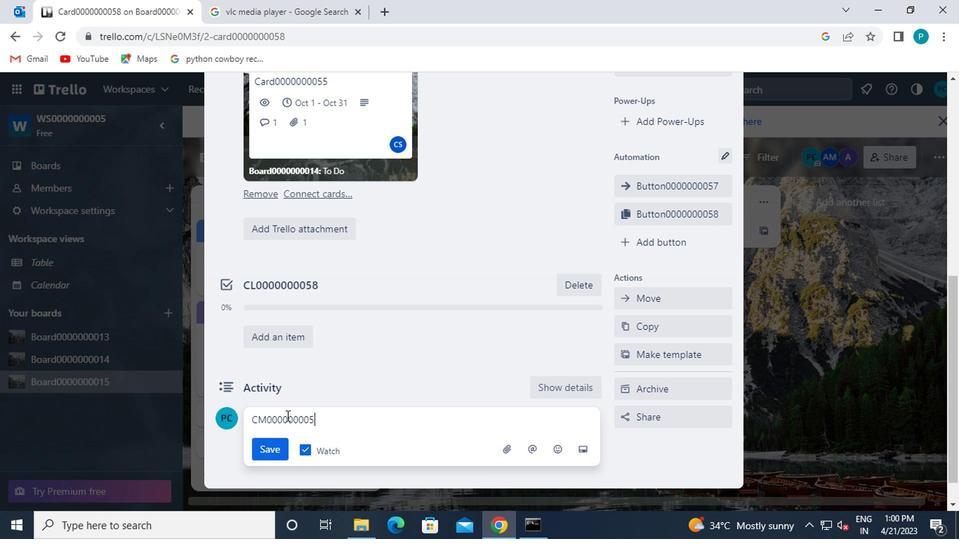 
Action: Mouse moved to (269, 449)
Screenshot: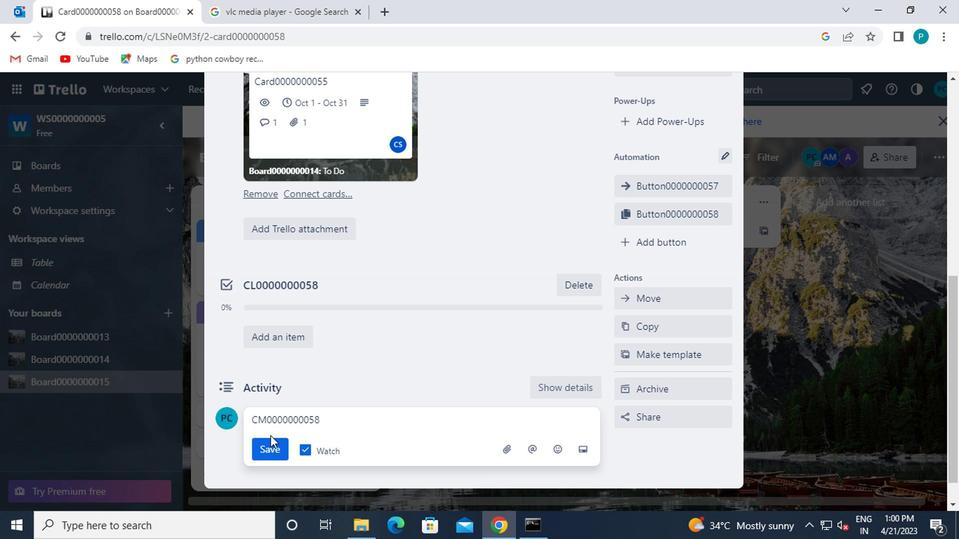 
Action: Mouse pressed left at (269, 449)
Screenshot: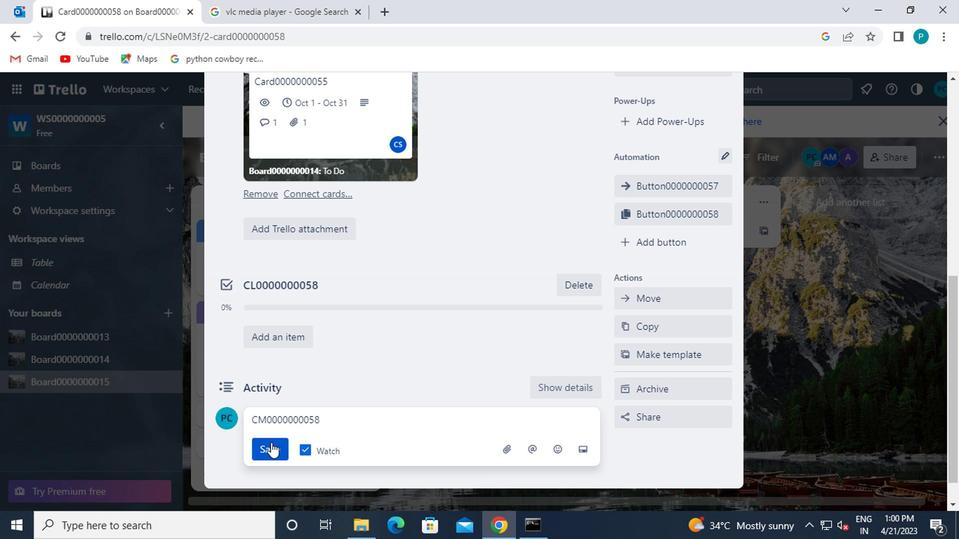 
Action: Mouse scrolled (269, 448) with delta (0, 402)
Screenshot: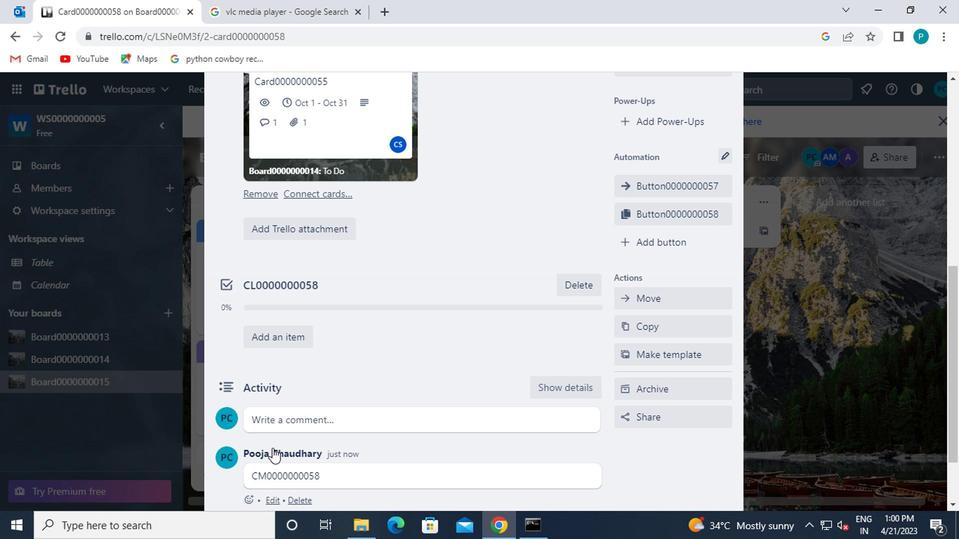 
